 Task: Add Durham Ground Wagyu Patties to the cart.
Action: Mouse moved to (19, 67)
Screenshot: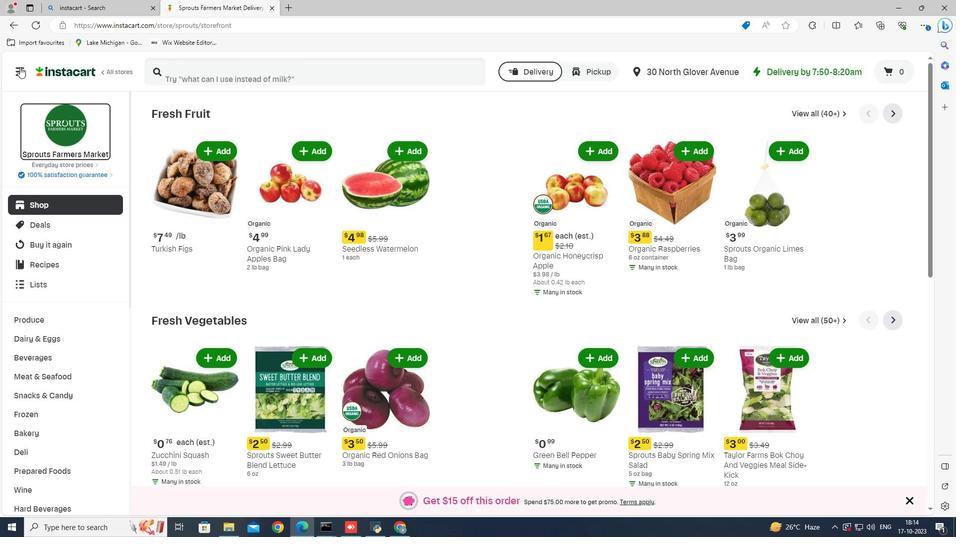 
Action: Mouse pressed left at (19, 67)
Screenshot: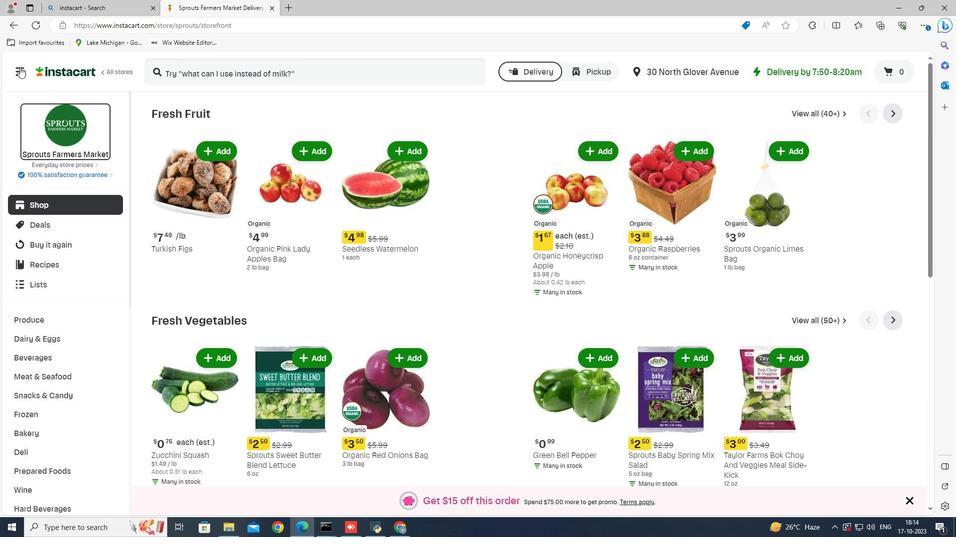 
Action: Mouse moved to (52, 275)
Screenshot: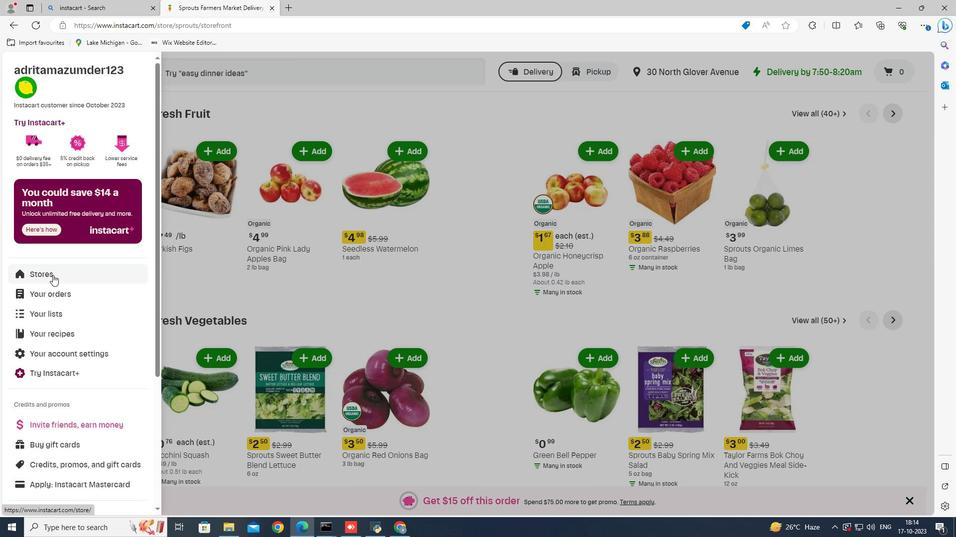 
Action: Mouse pressed left at (52, 275)
Screenshot: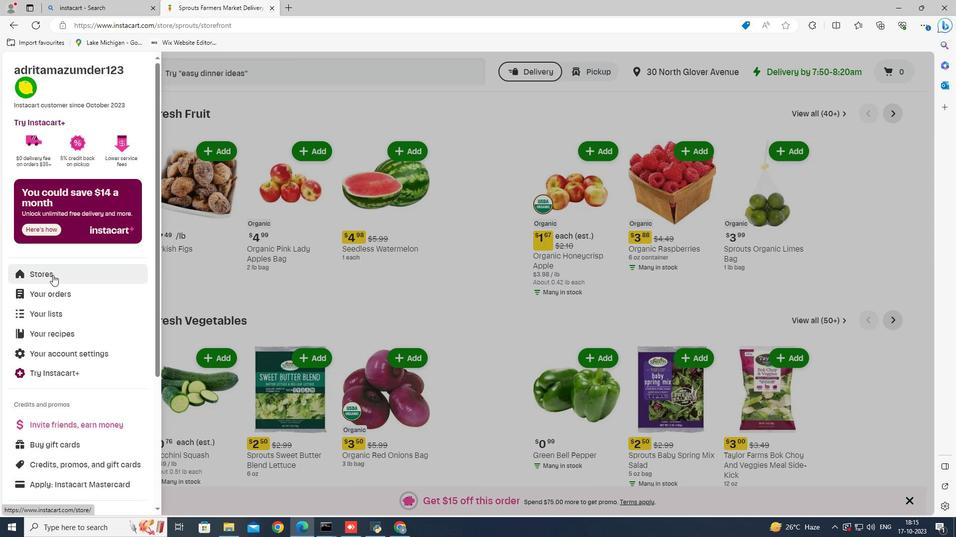
Action: Mouse moved to (230, 105)
Screenshot: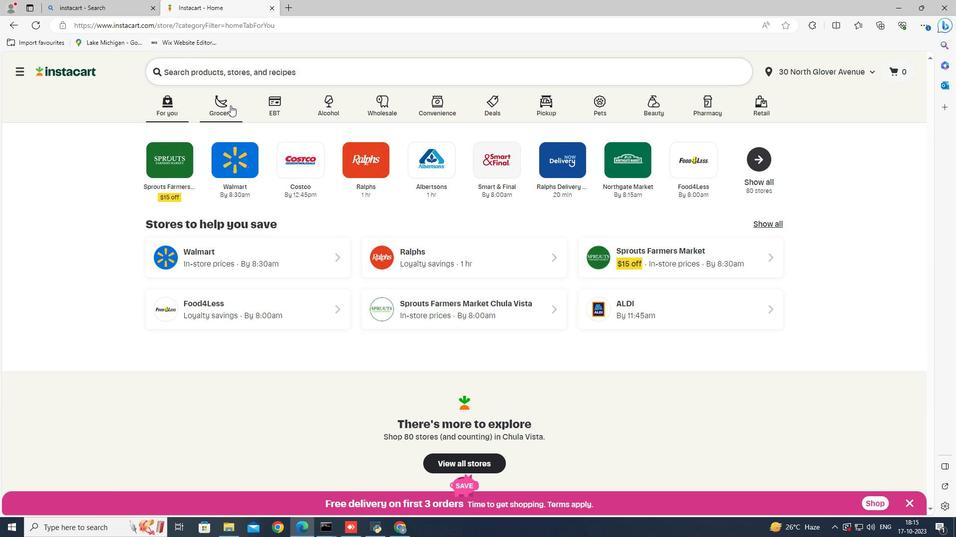 
Action: Mouse pressed left at (230, 105)
Screenshot: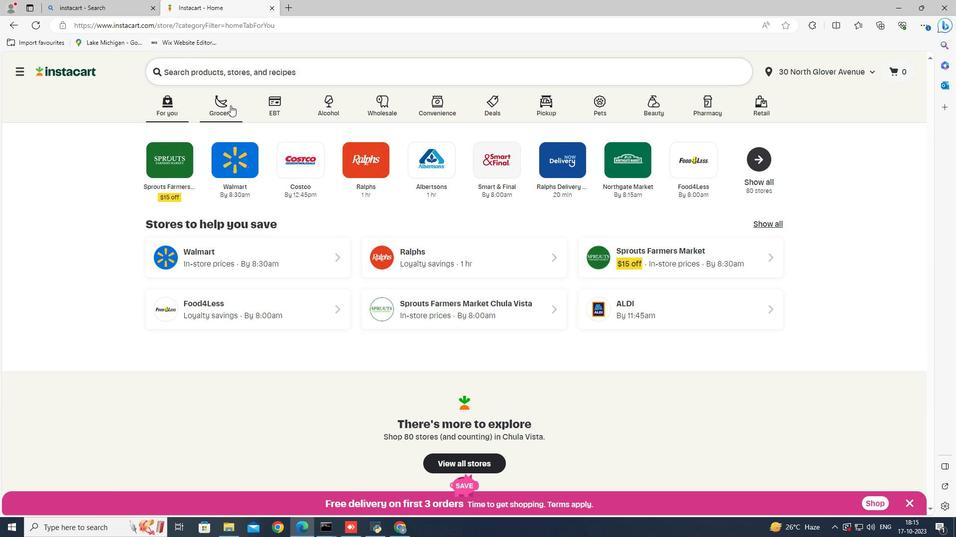 
Action: Mouse moved to (707, 243)
Screenshot: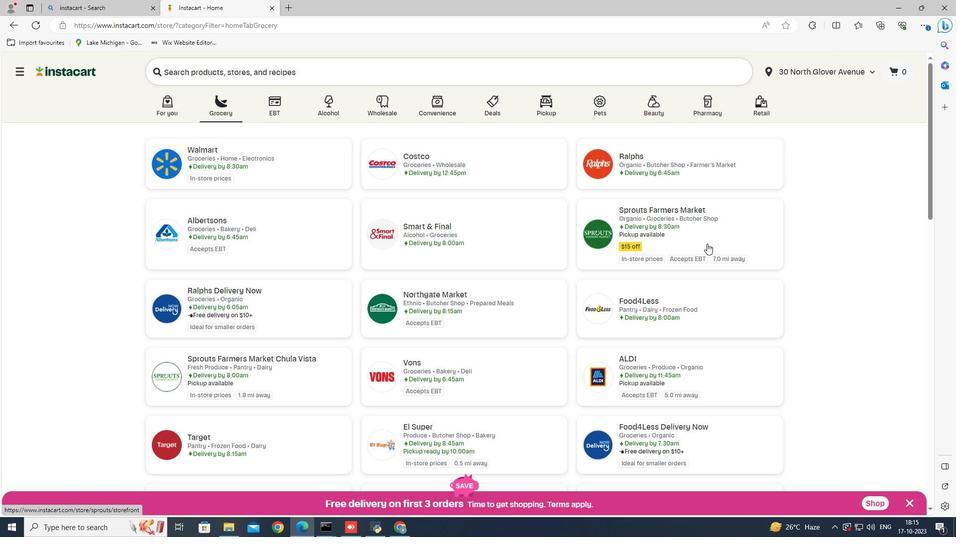 
Action: Mouse pressed left at (707, 243)
Screenshot: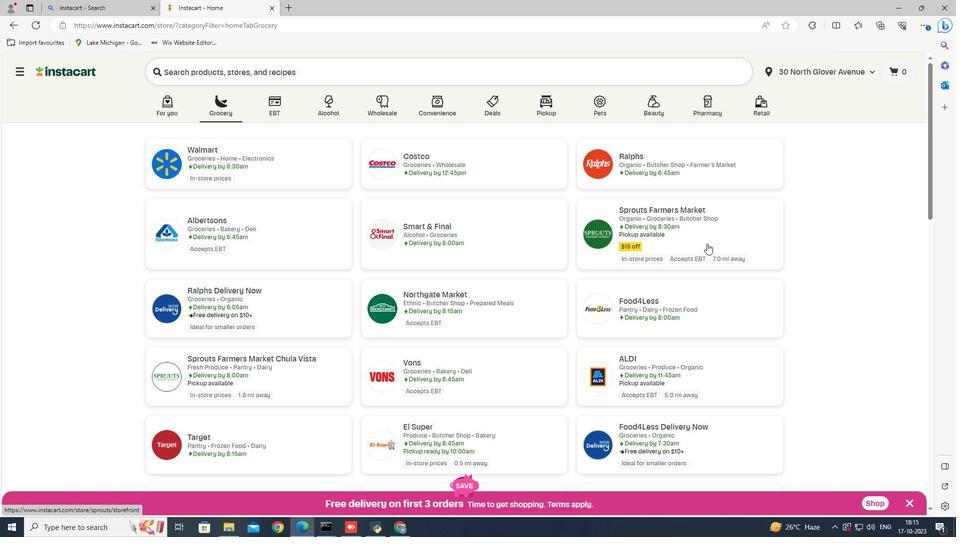 
Action: Mouse moved to (60, 377)
Screenshot: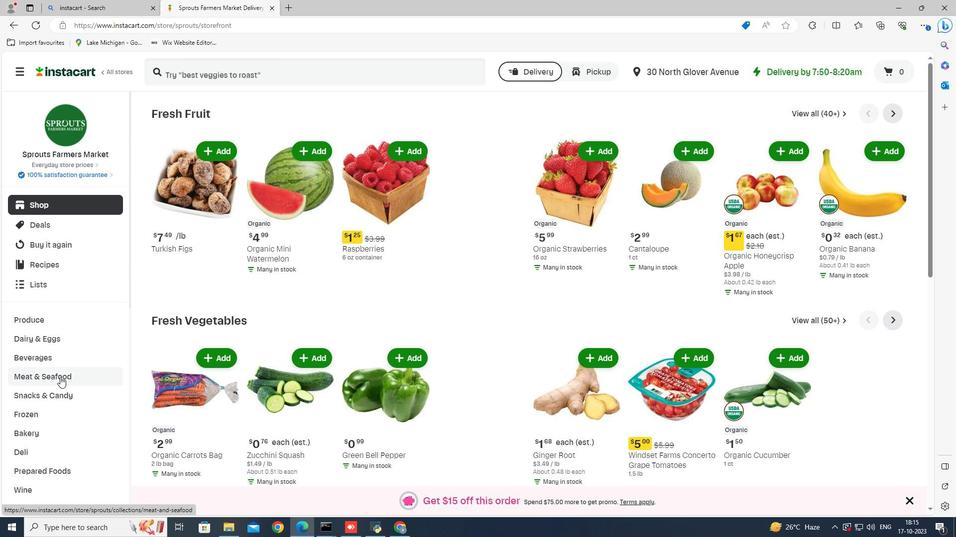 
Action: Mouse pressed left at (60, 377)
Screenshot: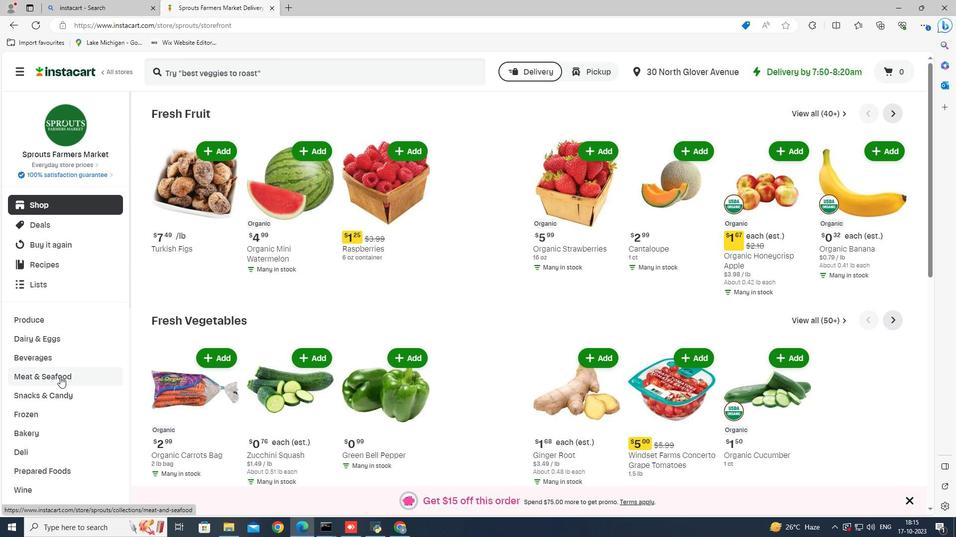 
Action: Mouse moved to (286, 131)
Screenshot: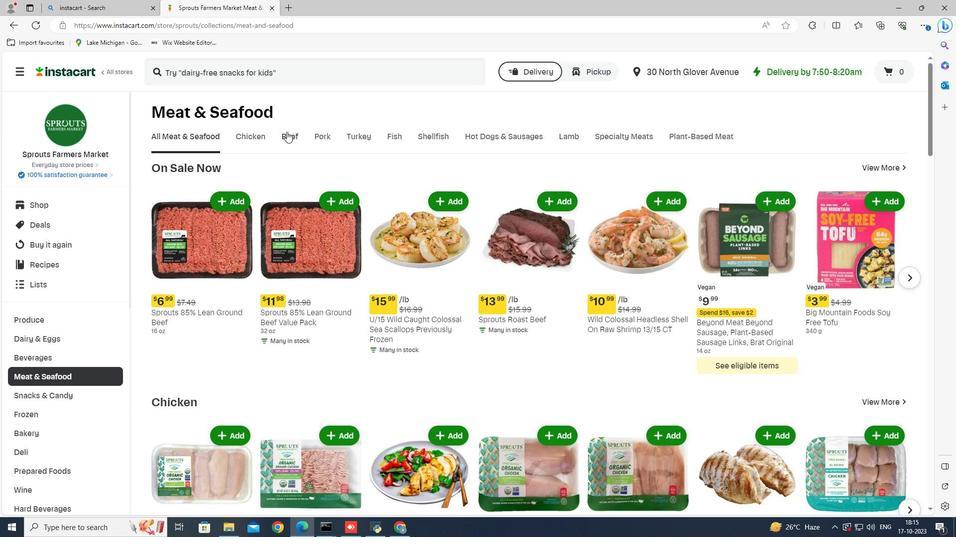 
Action: Mouse pressed left at (286, 131)
Screenshot: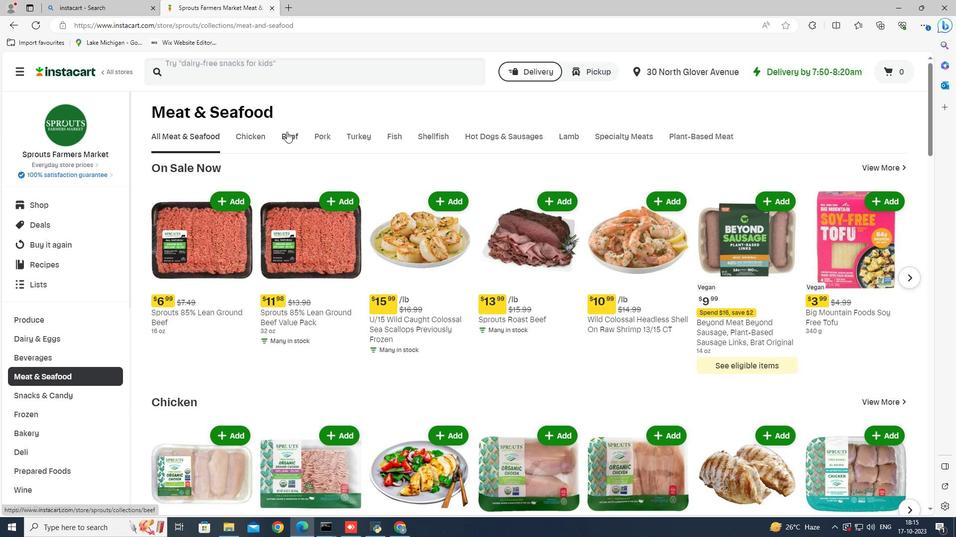
Action: Mouse moved to (529, 176)
Screenshot: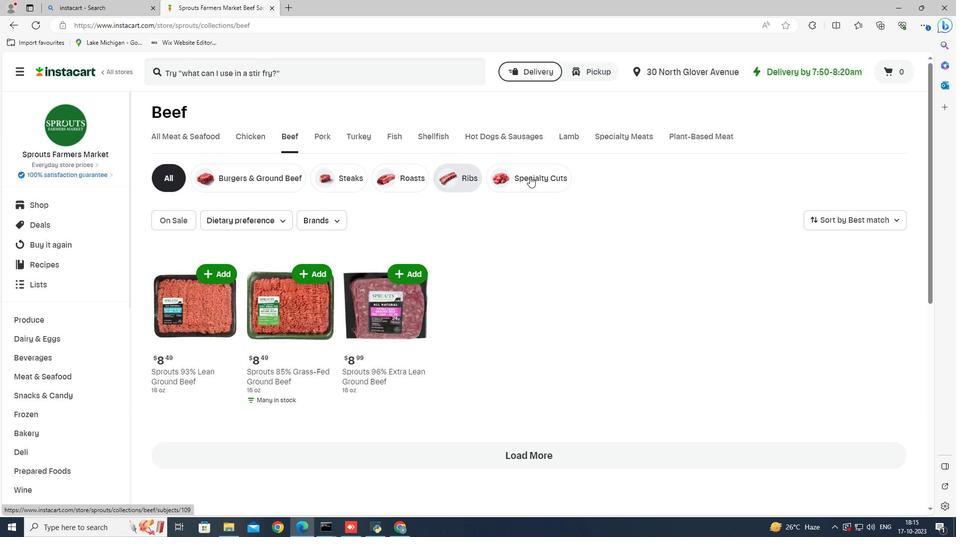 
Action: Mouse pressed left at (529, 176)
Screenshot: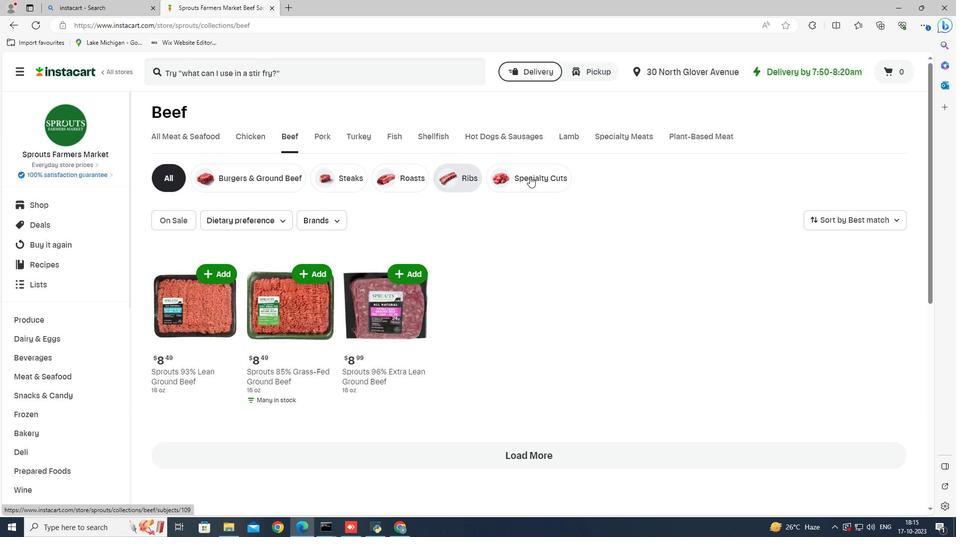 
Action: Mouse moved to (319, 415)
Screenshot: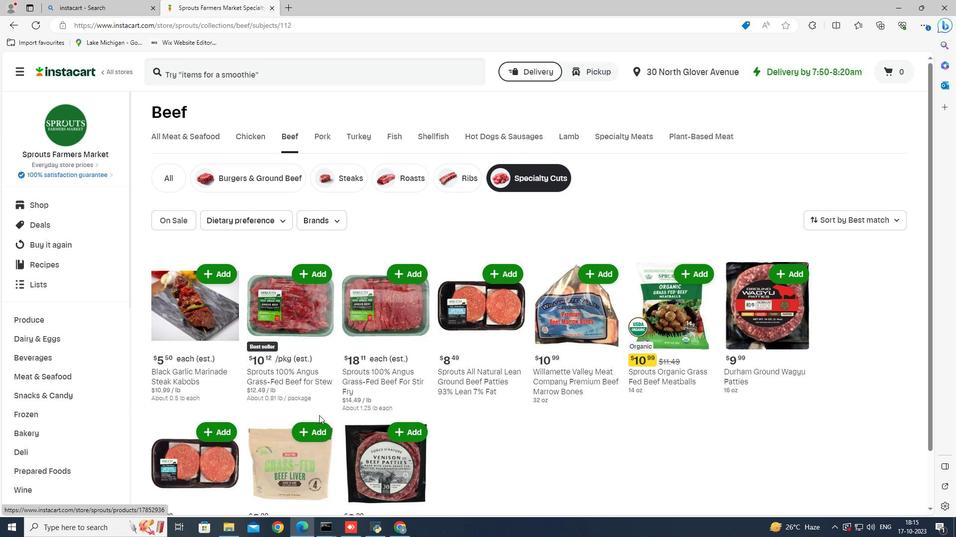 
Action: Mouse scrolled (319, 415) with delta (0, 0)
Screenshot: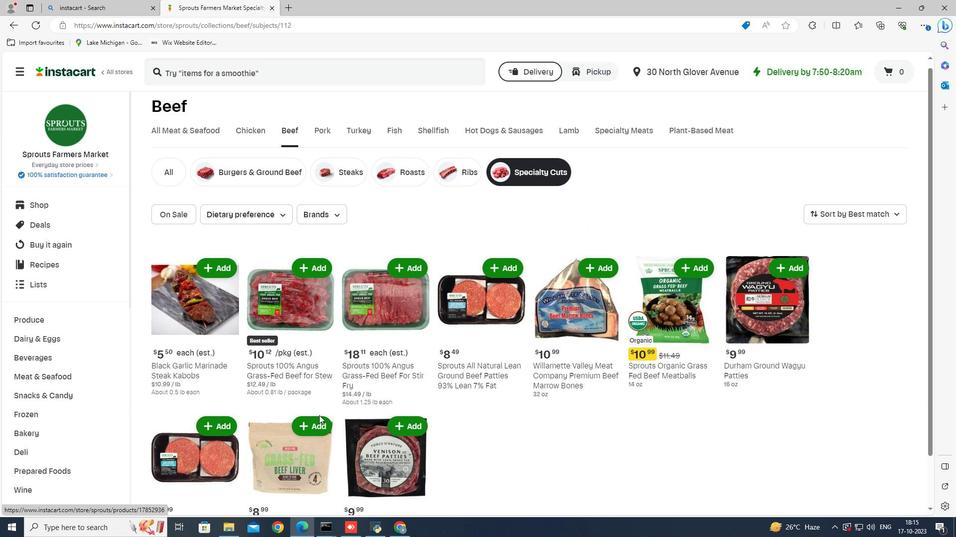 
Action: Mouse scrolled (319, 415) with delta (0, 0)
Screenshot: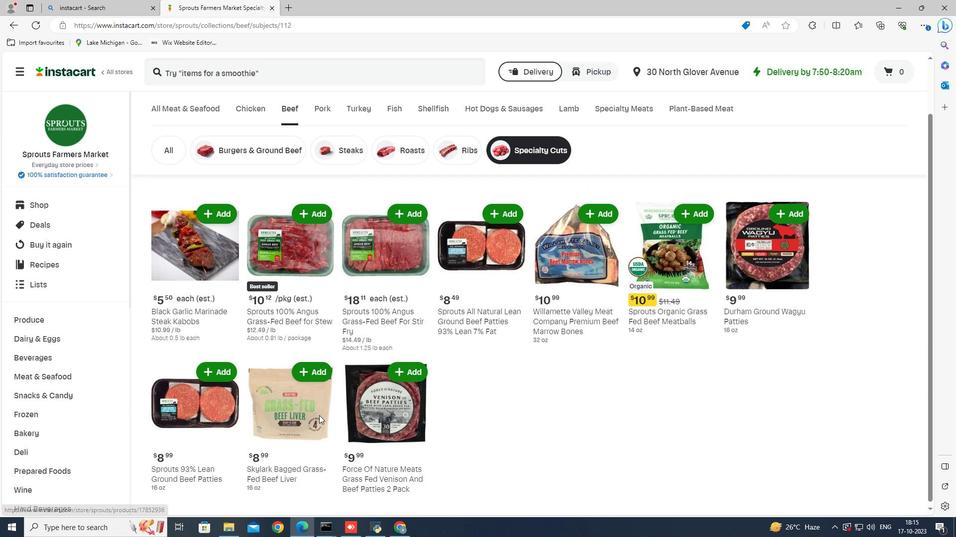 
Action: Mouse scrolled (319, 415) with delta (0, 0)
Screenshot: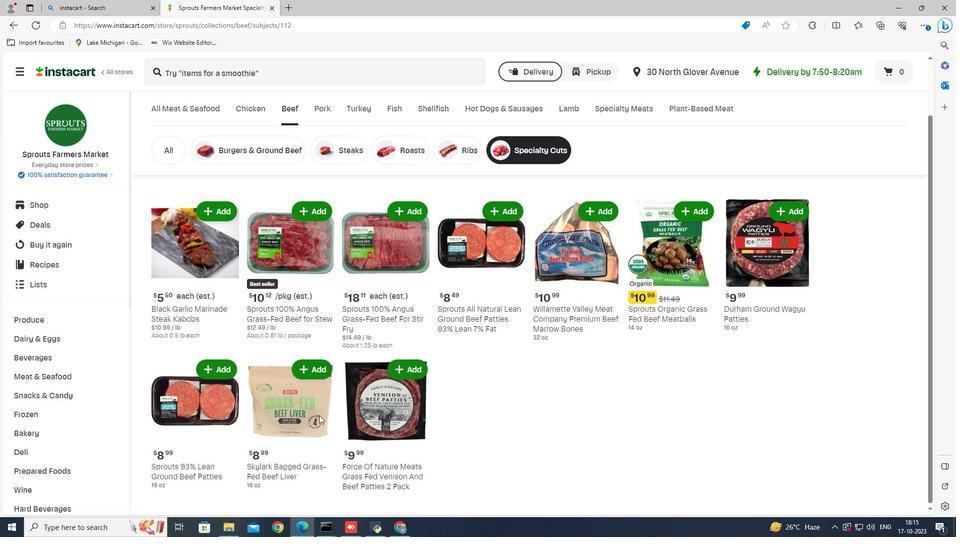 
Action: Mouse moved to (781, 210)
Screenshot: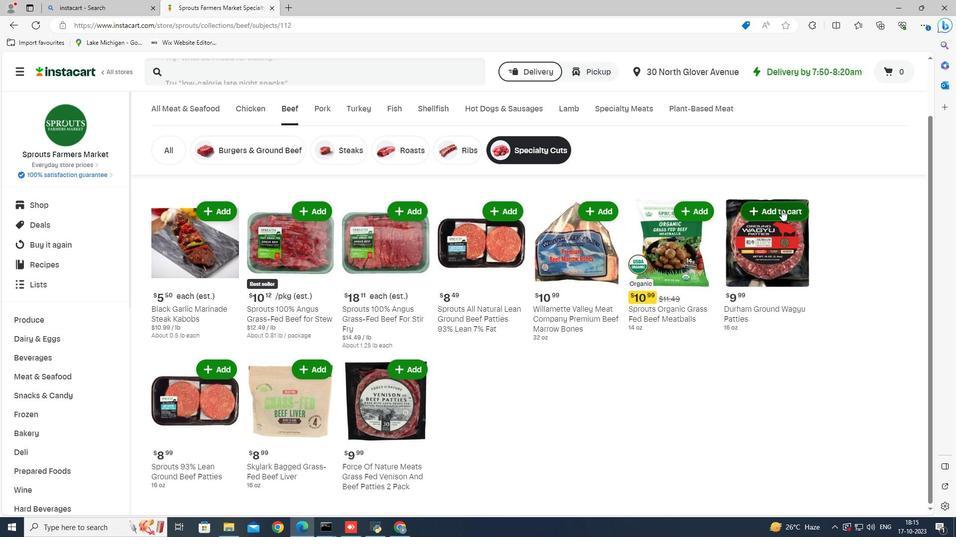 
Action: Mouse pressed left at (781, 210)
Screenshot: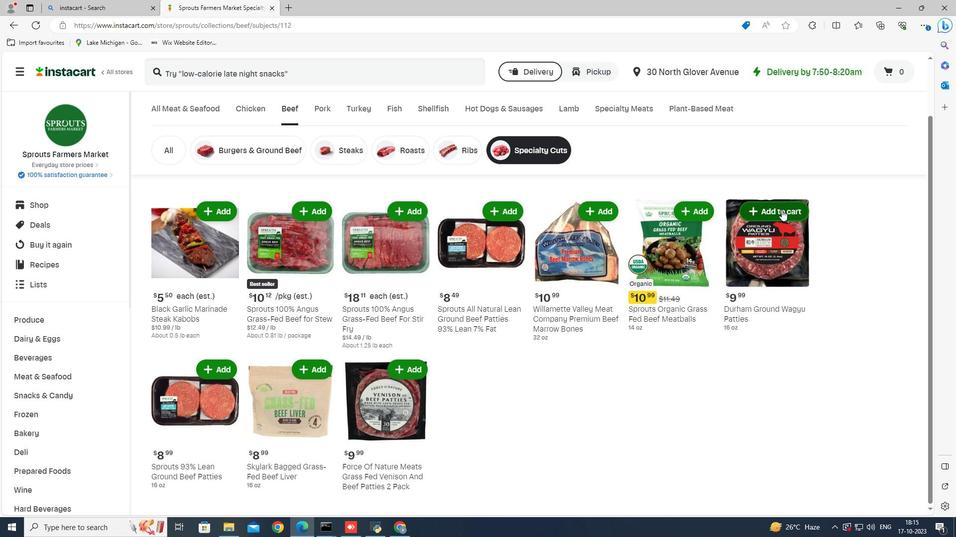 
Action: Mouse moved to (781, 210)
Screenshot: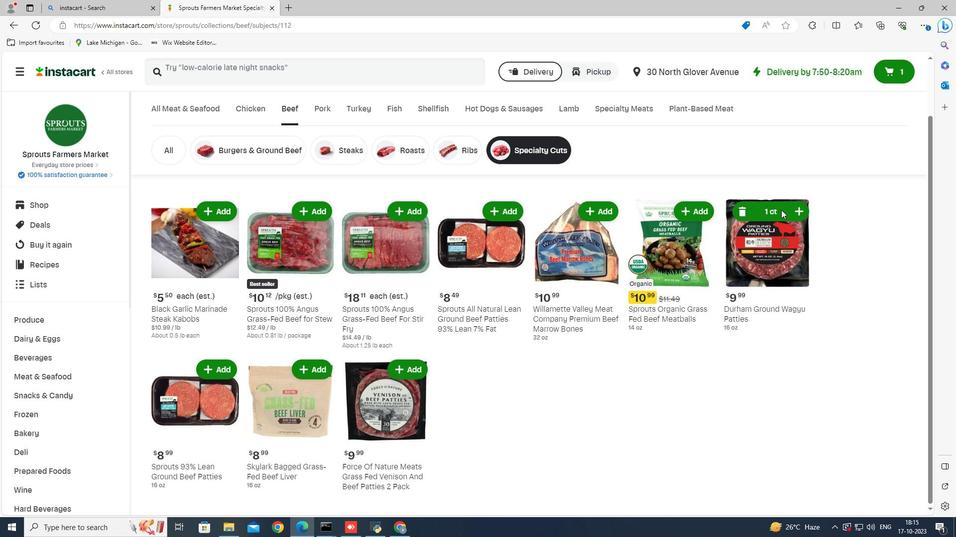 
